 Task: Add Sprouts Shredded Mozzarella Cheese to the cart.
Action: Mouse moved to (915, 307)
Screenshot: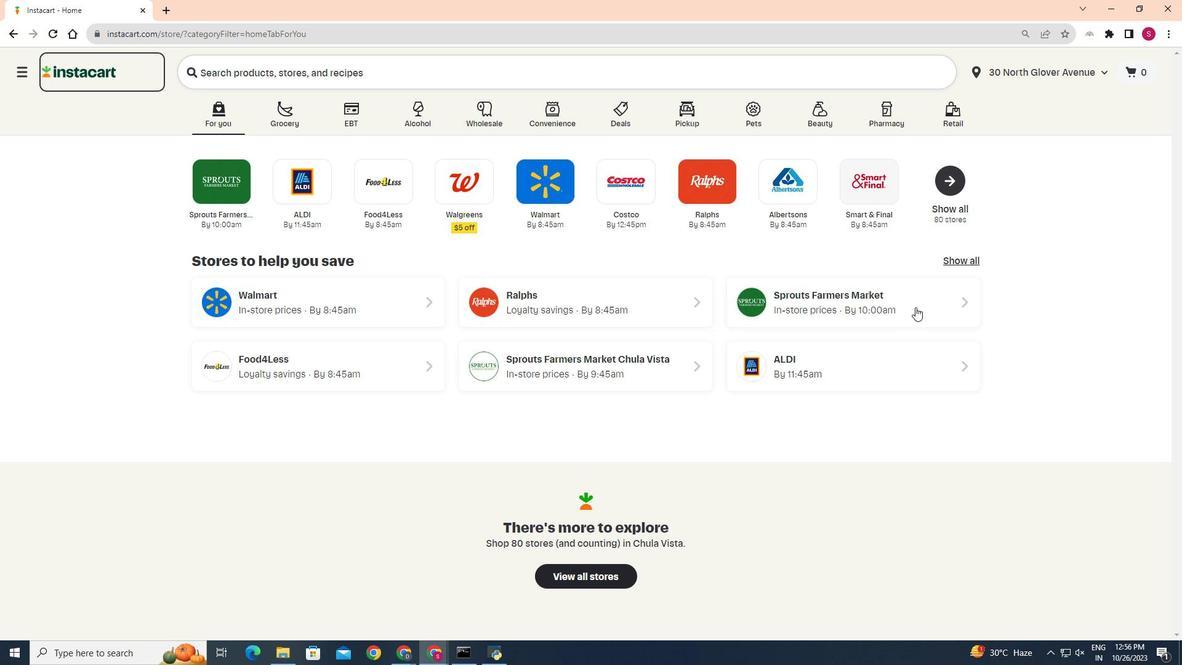 
Action: Mouse pressed left at (915, 307)
Screenshot: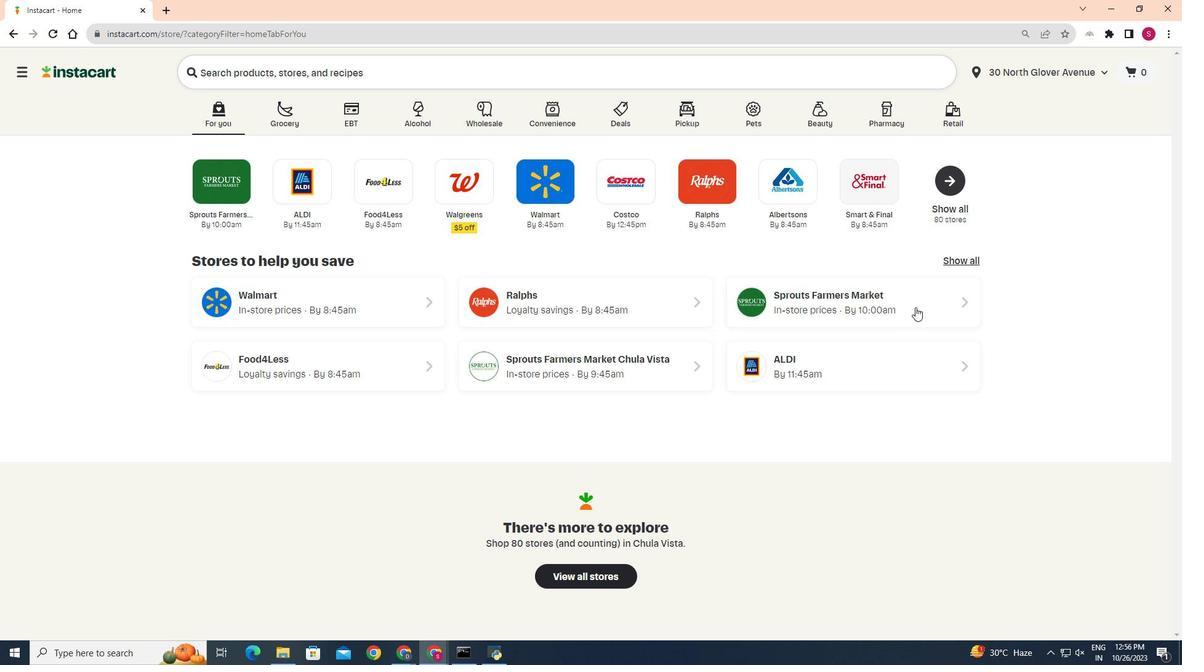 
Action: Mouse moved to (20, 528)
Screenshot: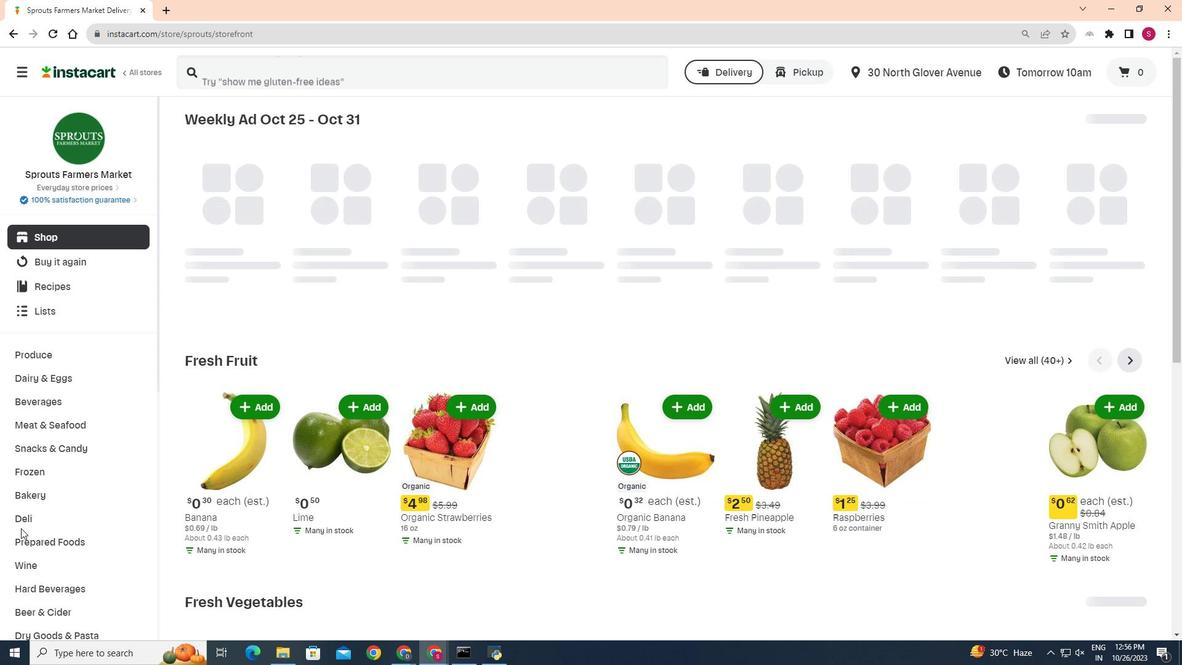 
Action: Mouse pressed left at (20, 528)
Screenshot: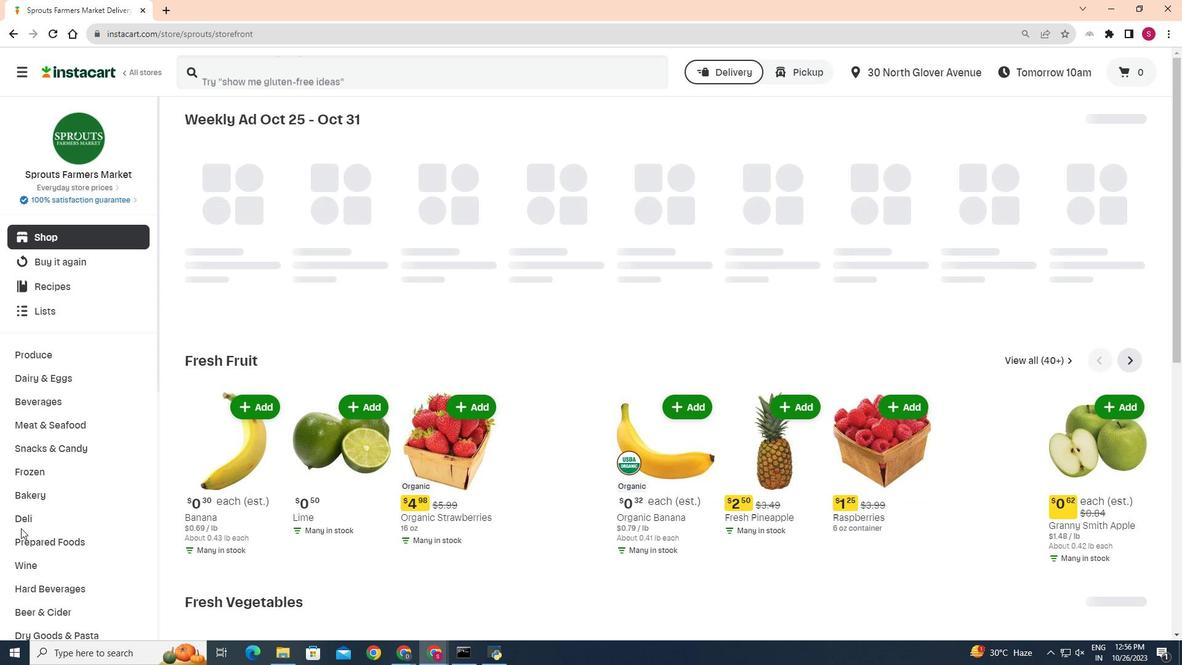
Action: Mouse moved to (23, 522)
Screenshot: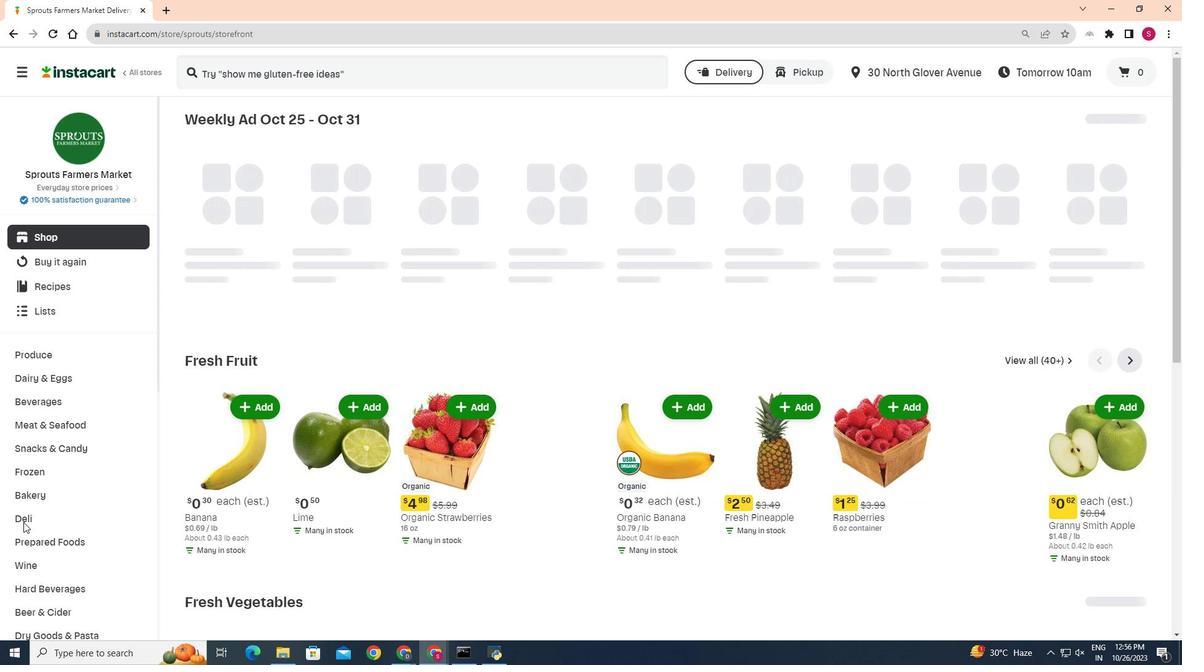 
Action: Mouse pressed left at (23, 522)
Screenshot: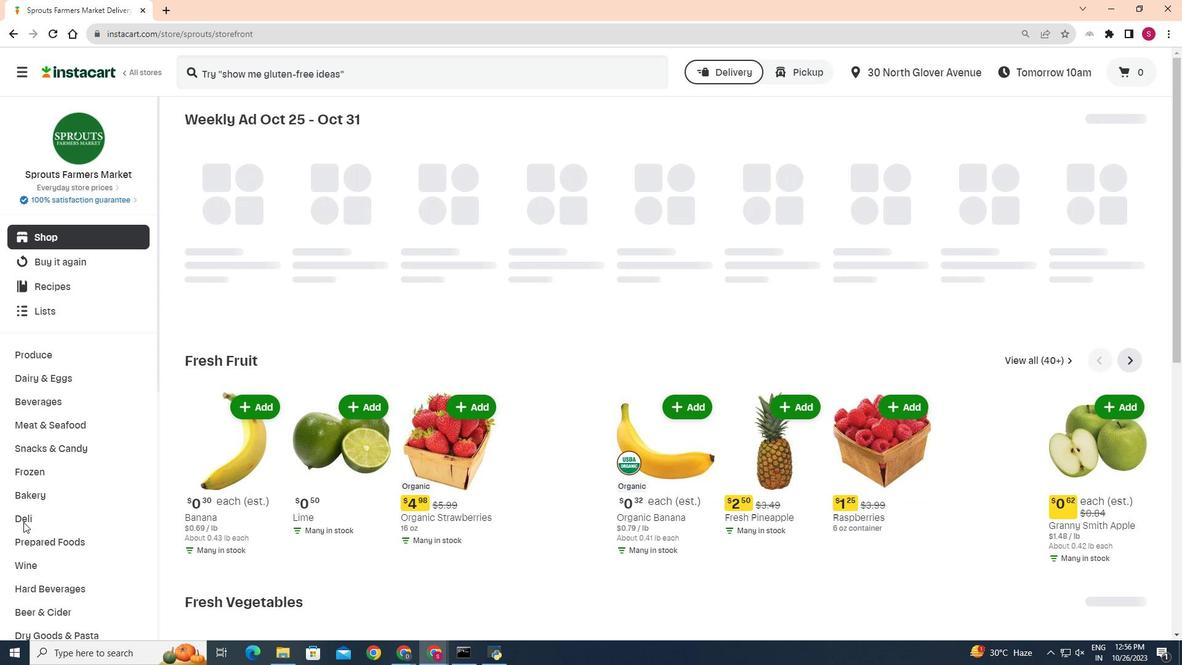 
Action: Mouse moved to (320, 153)
Screenshot: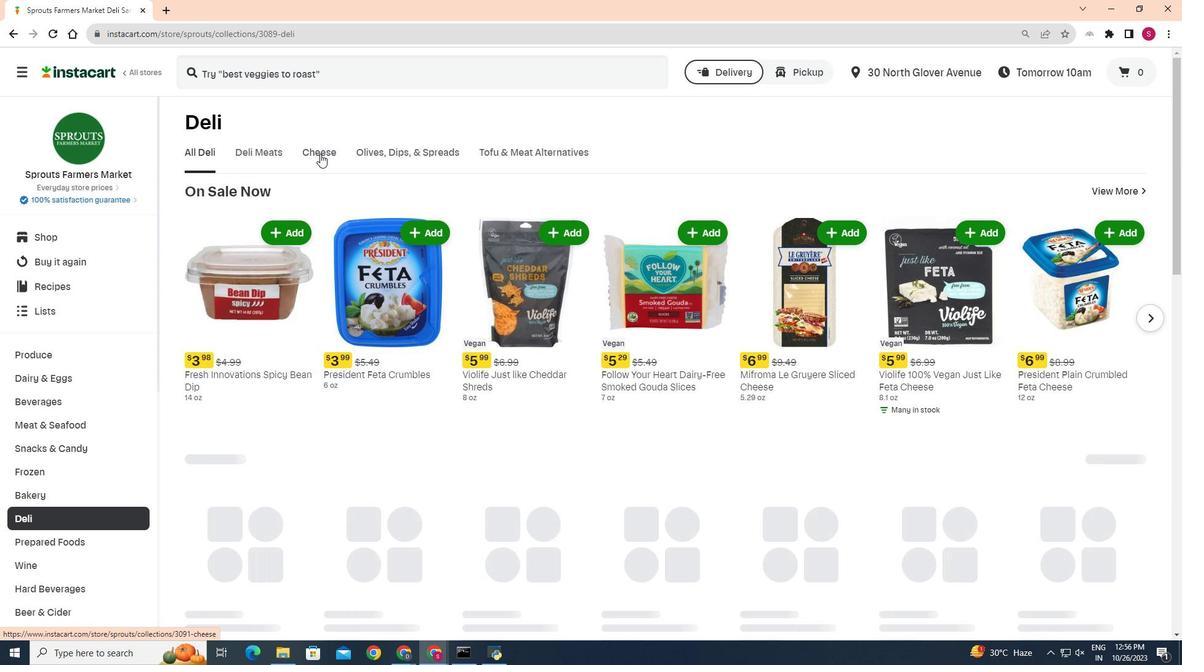 
Action: Mouse pressed left at (320, 153)
Screenshot: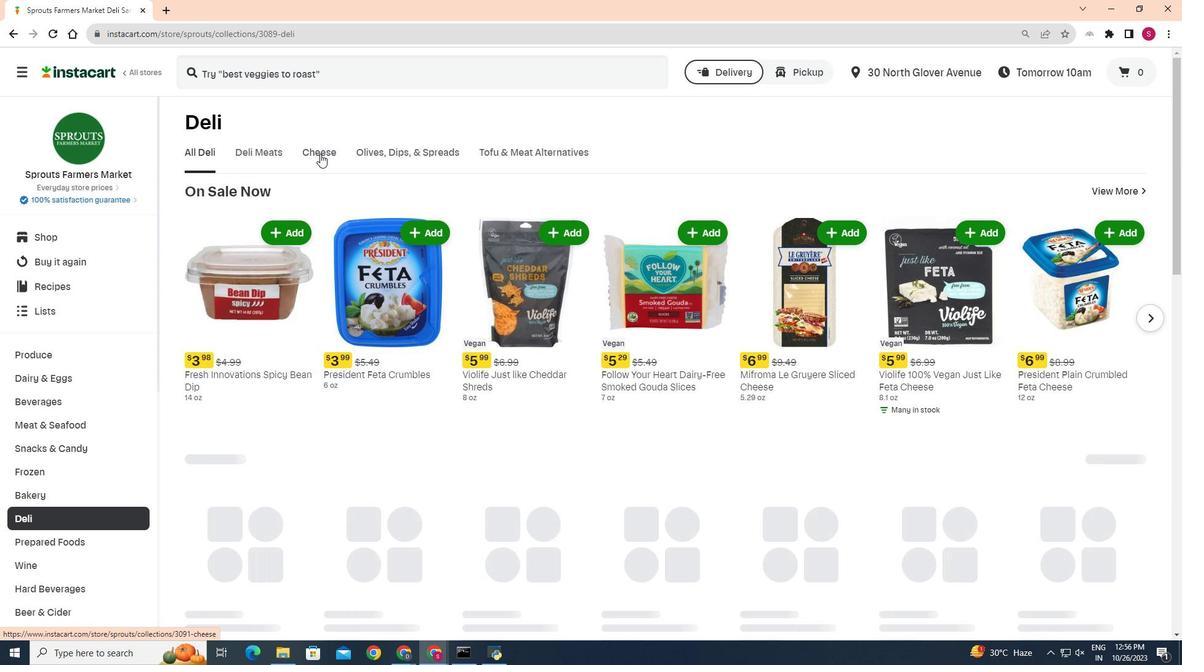 
Action: Mouse moved to (515, 197)
Screenshot: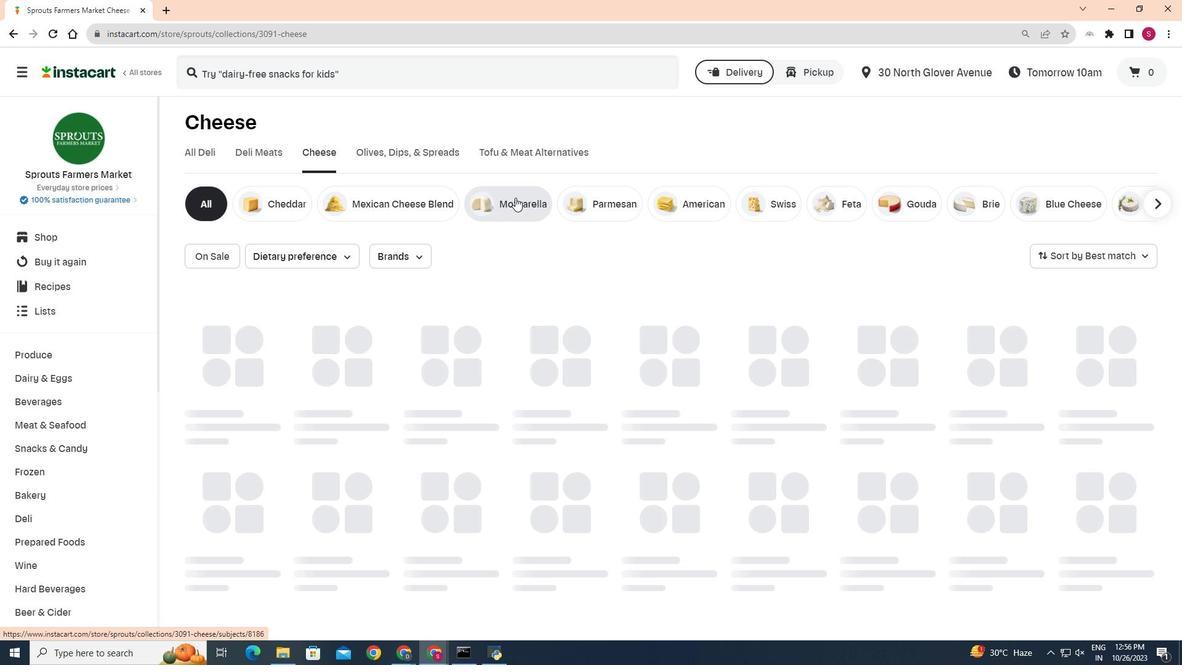 
Action: Mouse pressed left at (515, 197)
Screenshot: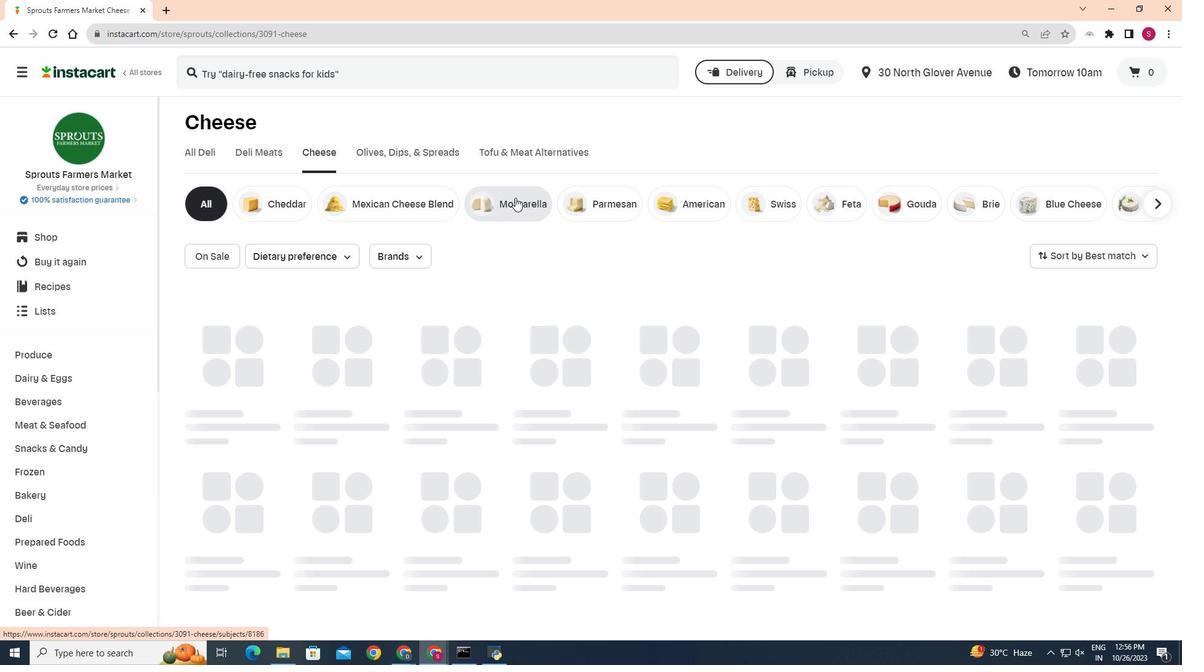 
Action: Mouse moved to (1002, 419)
Screenshot: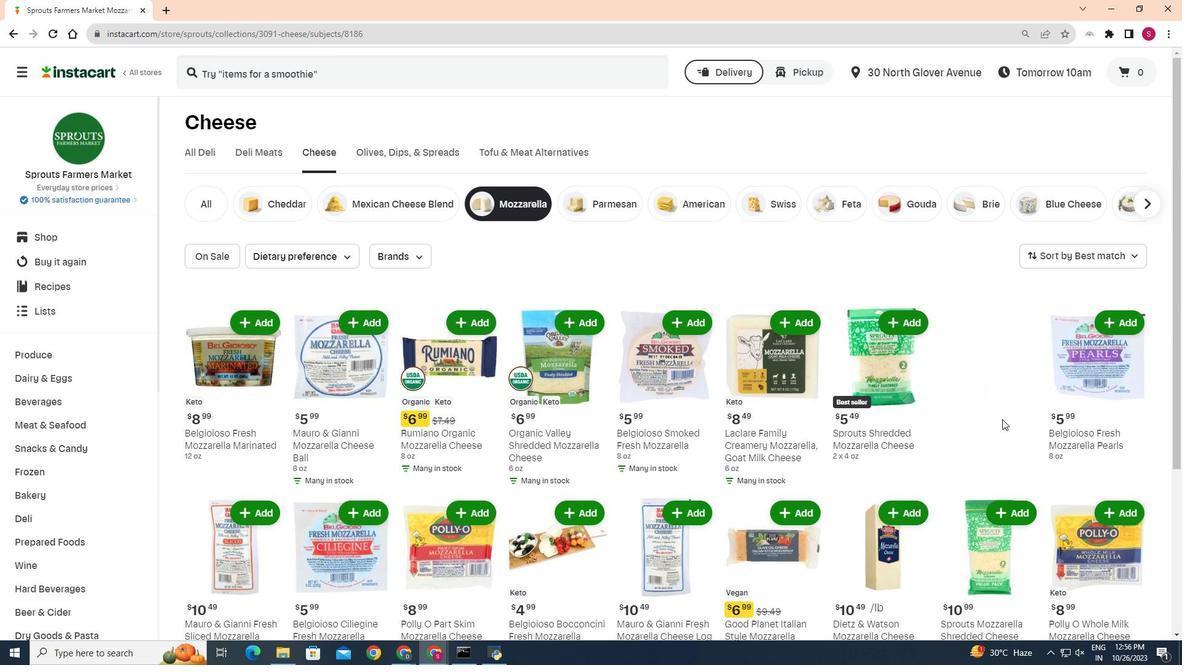 
Action: Mouse scrolled (1002, 418) with delta (0, 0)
Screenshot: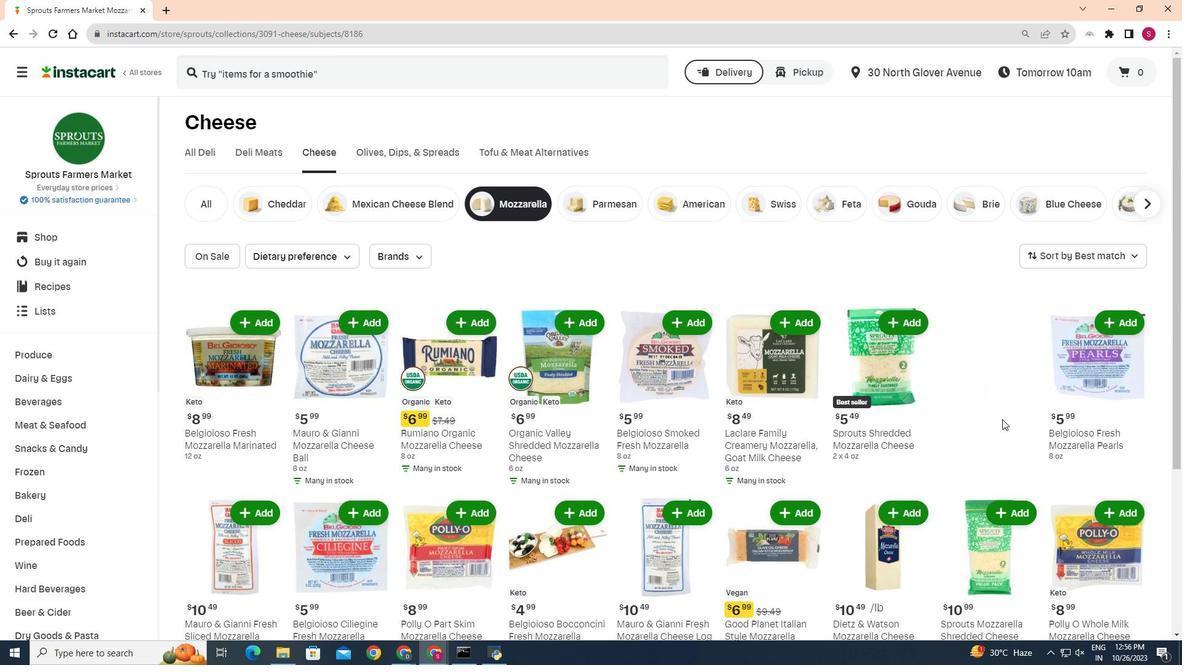 
Action: Mouse moved to (915, 261)
Screenshot: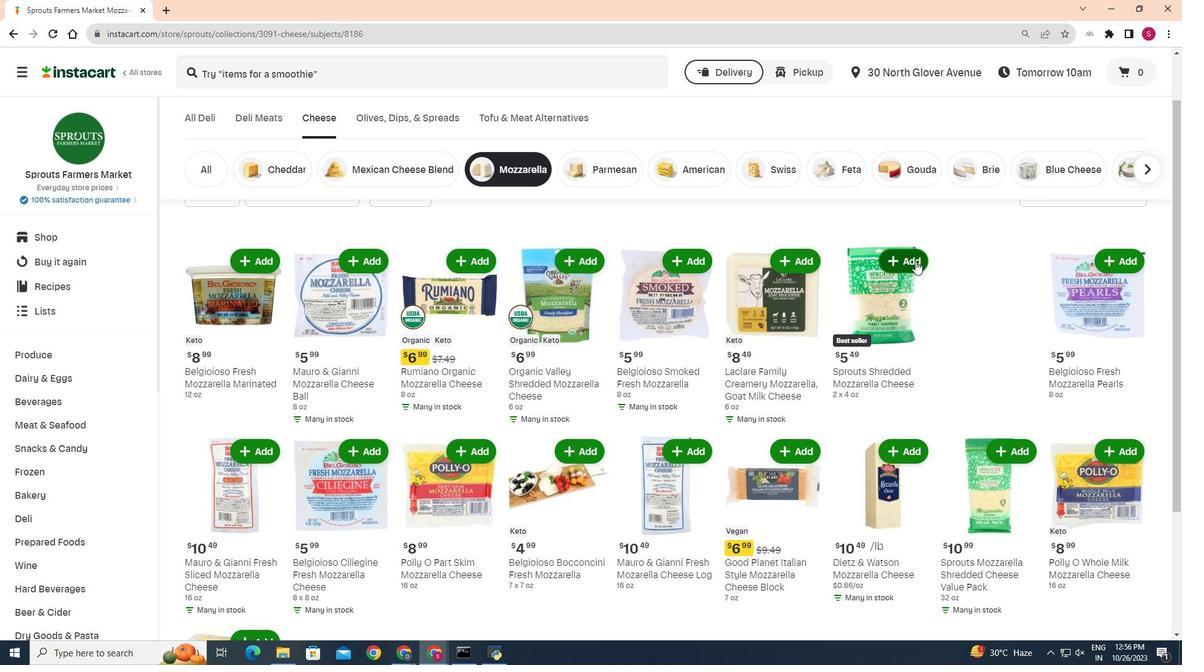 
Action: Mouse pressed left at (915, 261)
Screenshot: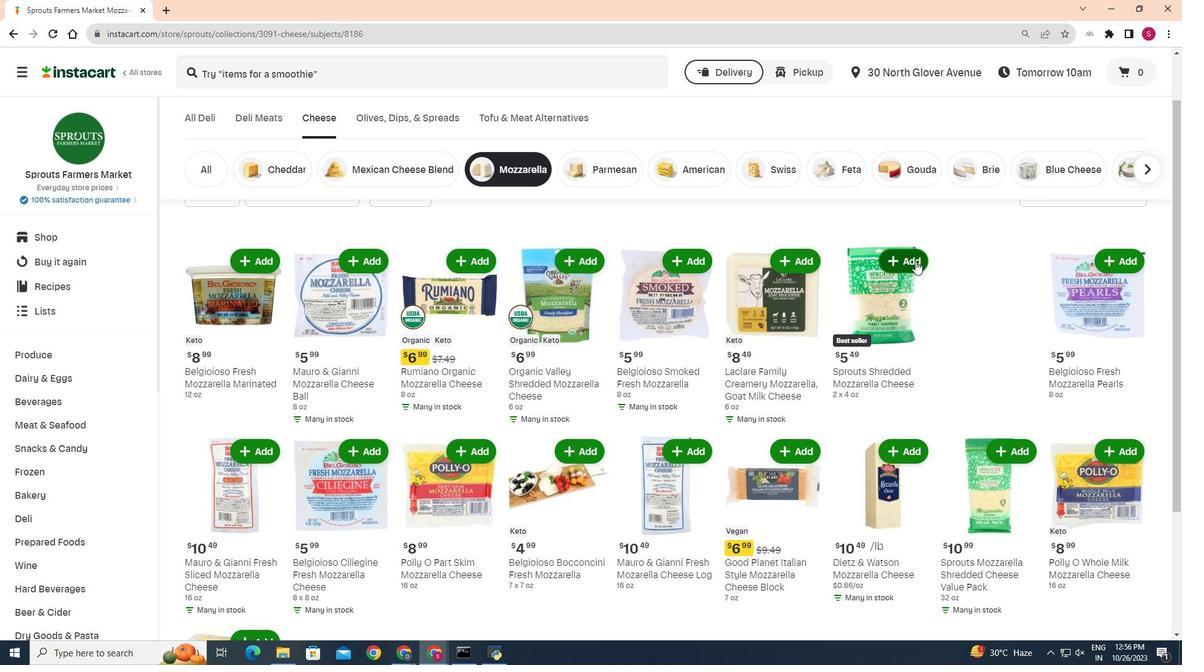 
Action: Mouse moved to (931, 279)
Screenshot: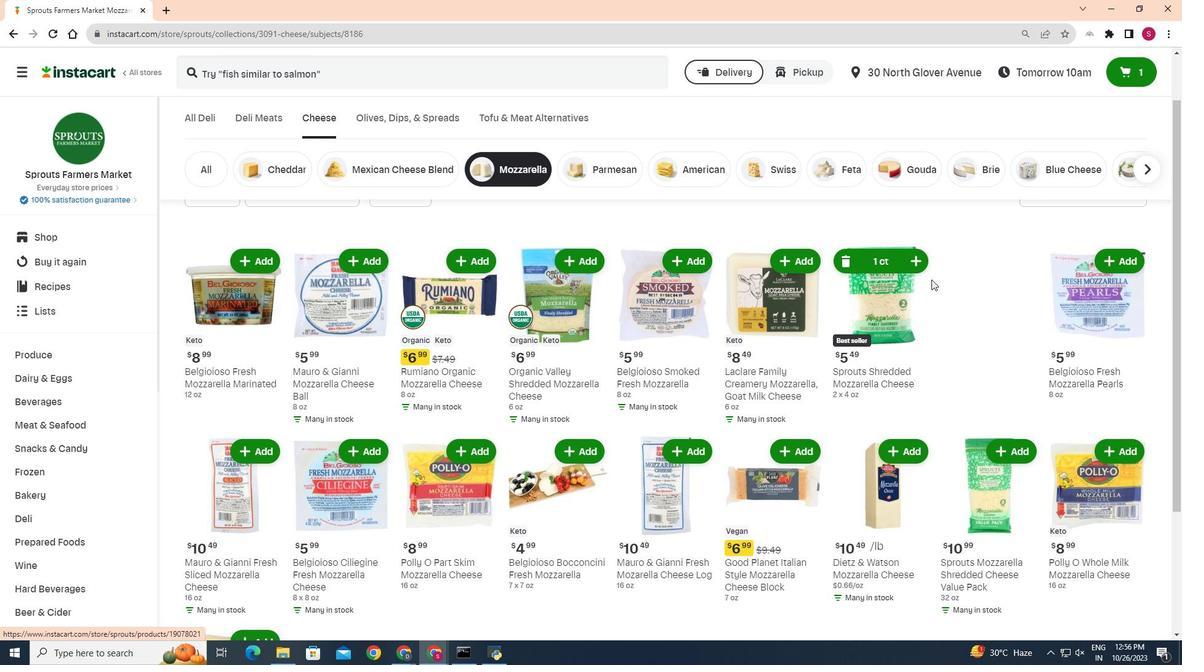 
